 Task: Set the Teletext alignment to the top for VBI and Teletext decoder.
Action: Mouse moved to (90, 21)
Screenshot: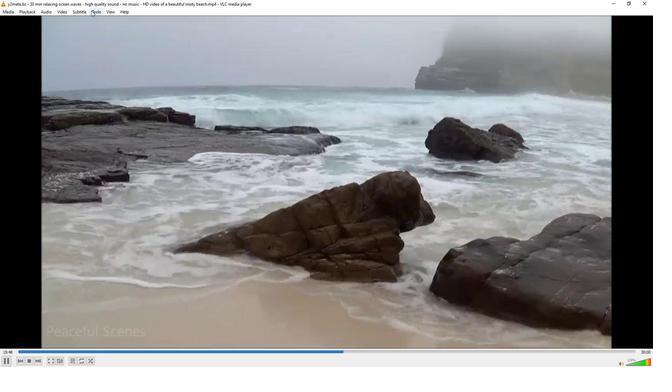
Action: Mouse pressed left at (90, 21)
Screenshot: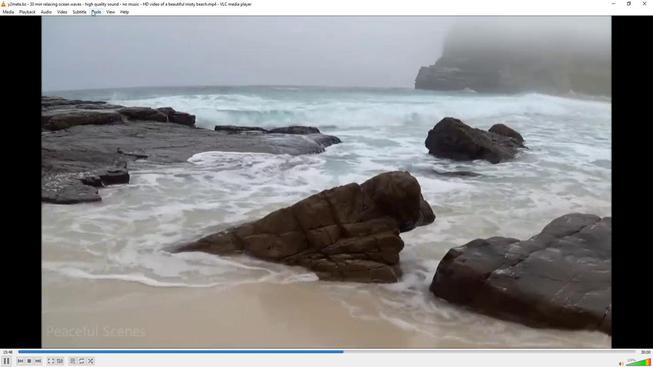 
Action: Mouse moved to (99, 99)
Screenshot: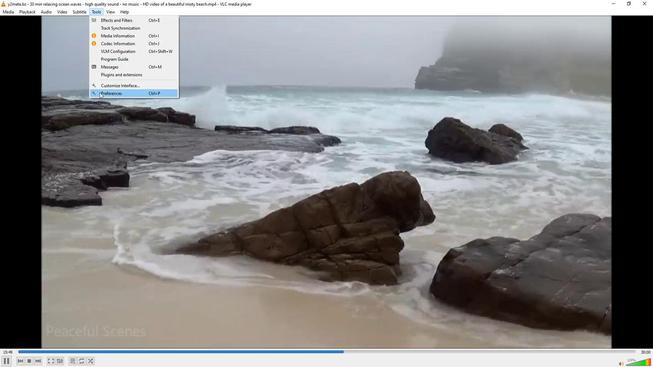 
Action: Mouse pressed left at (99, 99)
Screenshot: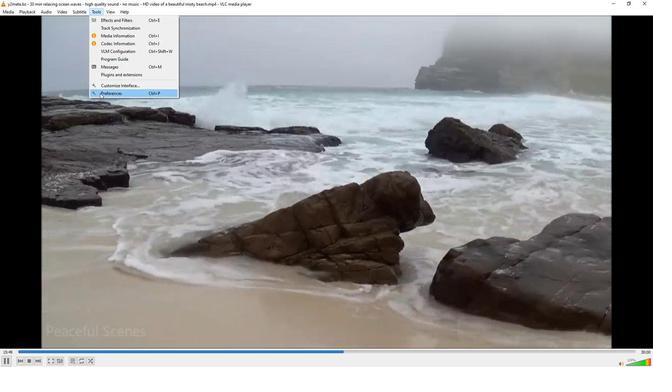 
Action: Mouse moved to (79, 281)
Screenshot: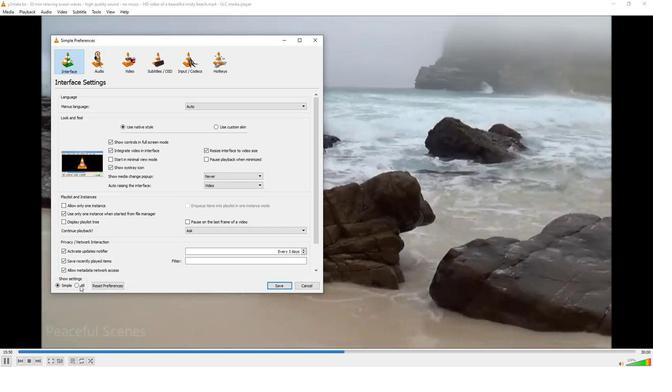 
Action: Mouse pressed left at (79, 281)
Screenshot: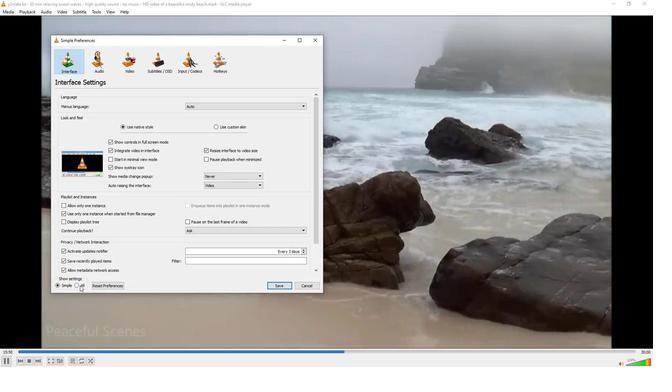 
Action: Mouse moved to (68, 190)
Screenshot: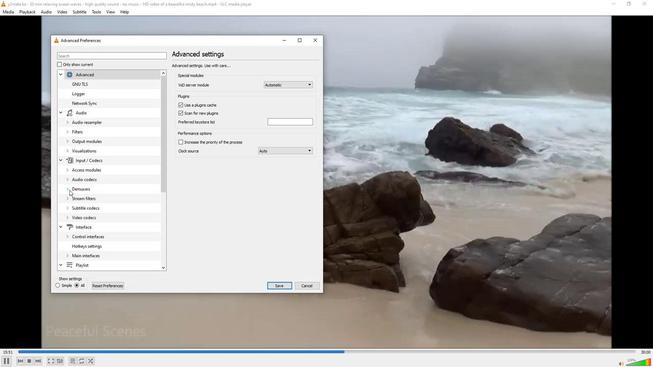 
Action: Mouse pressed left at (68, 190)
Screenshot: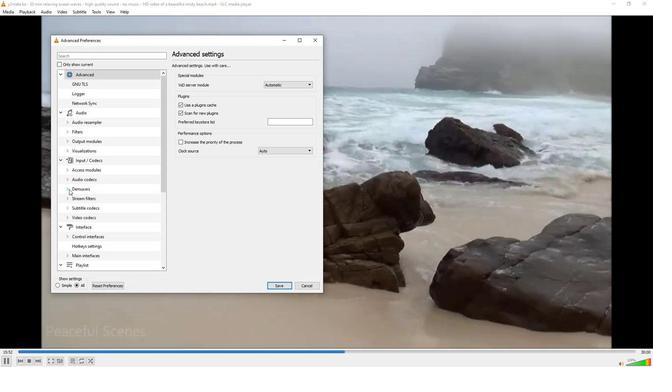 
Action: Mouse moved to (79, 211)
Screenshot: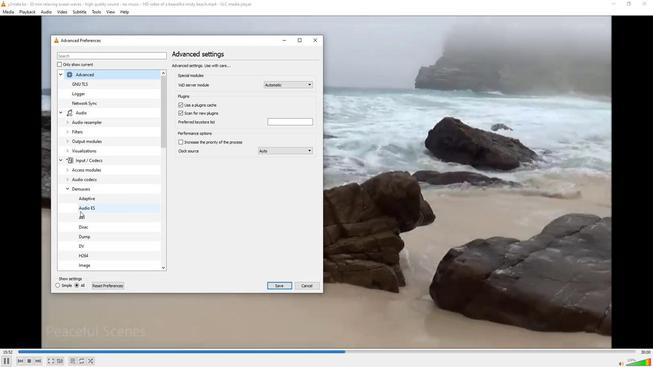 
Action: Mouse scrolled (79, 211) with delta (0, 0)
Screenshot: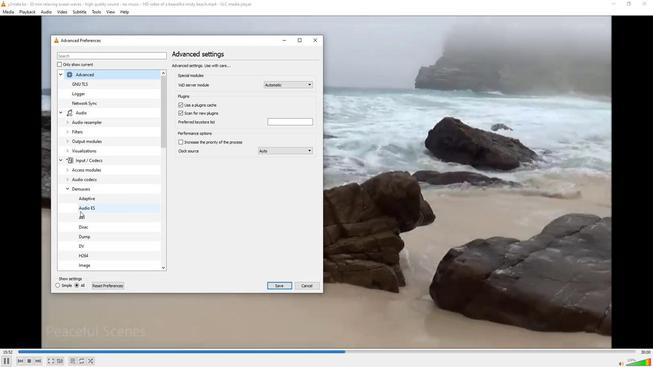 
Action: Mouse scrolled (79, 211) with delta (0, 0)
Screenshot: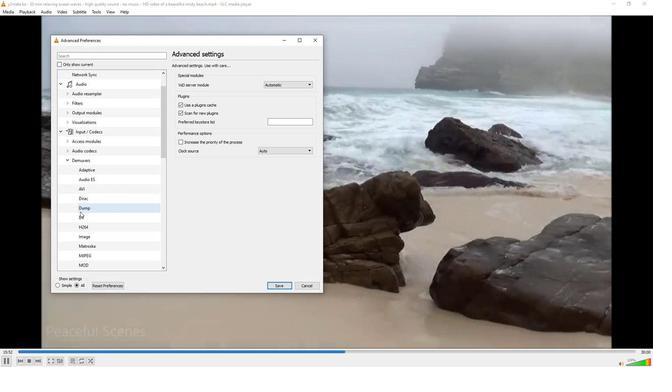 
Action: Mouse scrolled (79, 211) with delta (0, 0)
Screenshot: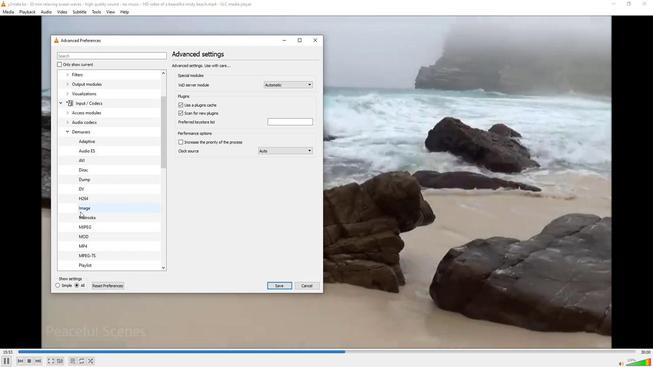 
Action: Mouse scrolled (79, 211) with delta (0, 0)
Screenshot: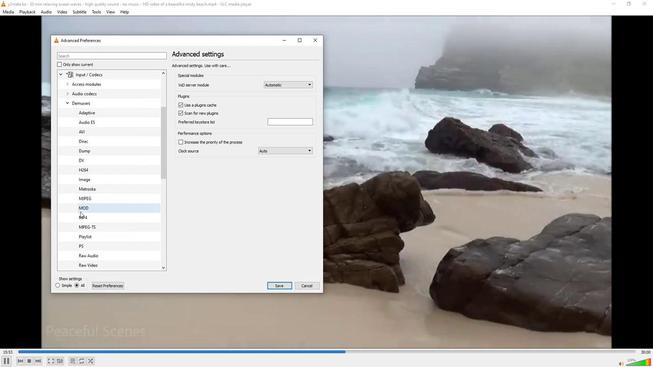 
Action: Mouse scrolled (79, 211) with delta (0, 0)
Screenshot: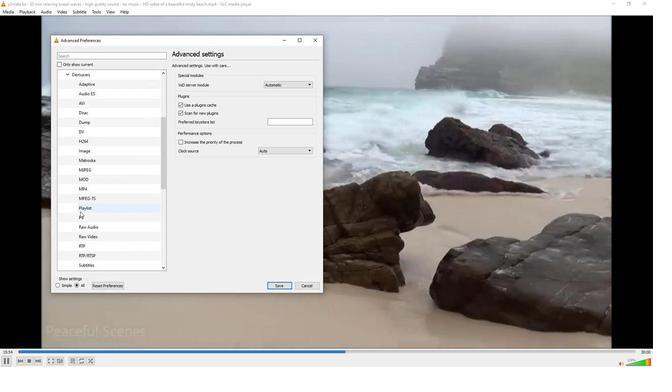 
Action: Mouse moved to (68, 262)
Screenshot: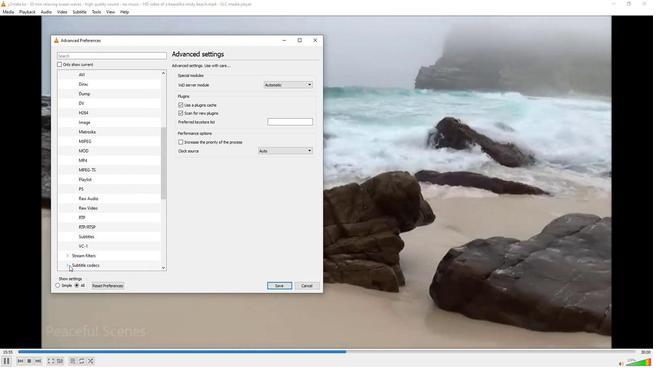 
Action: Mouse pressed left at (68, 262)
Screenshot: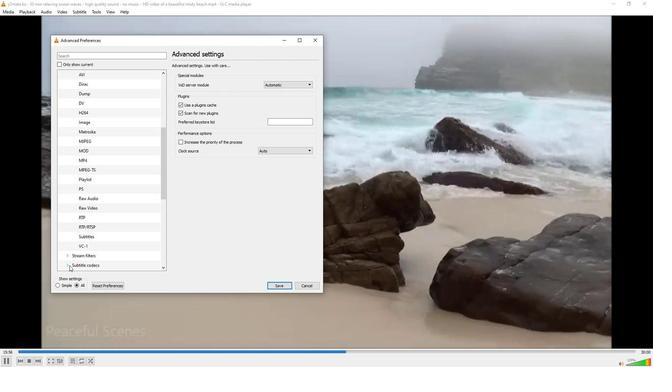 
Action: Mouse moved to (79, 259)
Screenshot: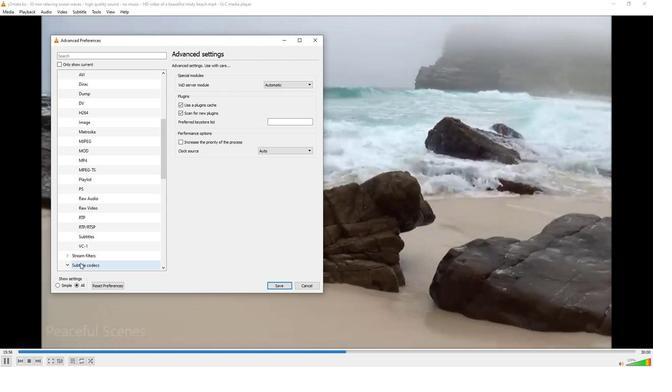 
Action: Mouse scrolled (79, 259) with delta (0, 0)
Screenshot: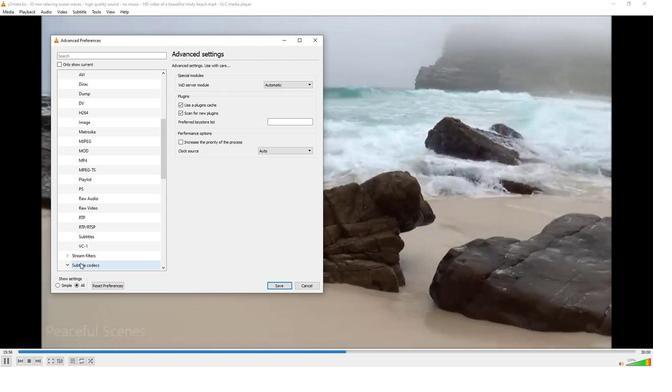 
Action: Mouse moved to (92, 251)
Screenshot: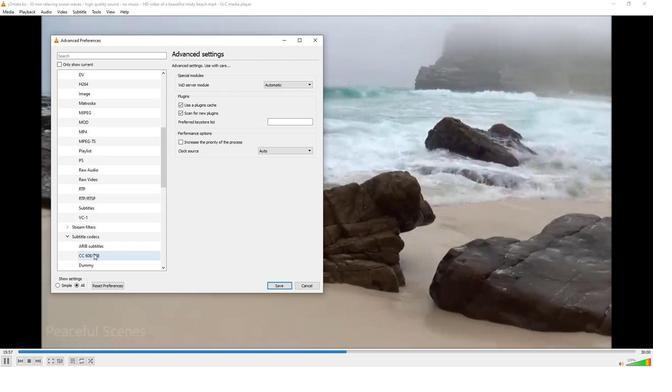 
Action: Mouse scrolled (92, 251) with delta (0, 0)
Screenshot: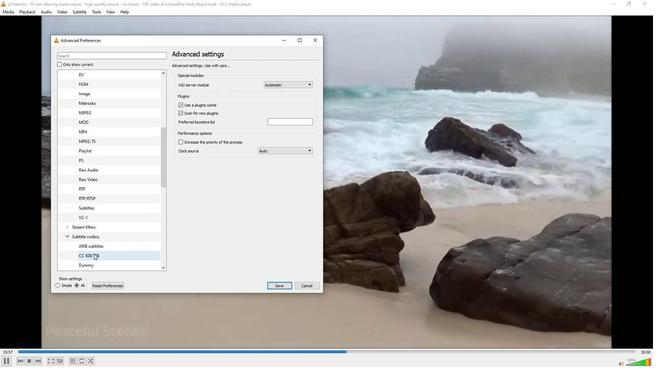 
Action: Mouse scrolled (92, 251) with delta (0, 0)
Screenshot: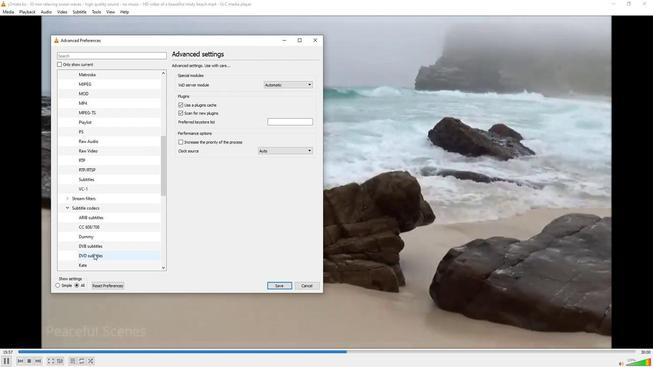 
Action: Mouse scrolled (92, 251) with delta (0, 0)
Screenshot: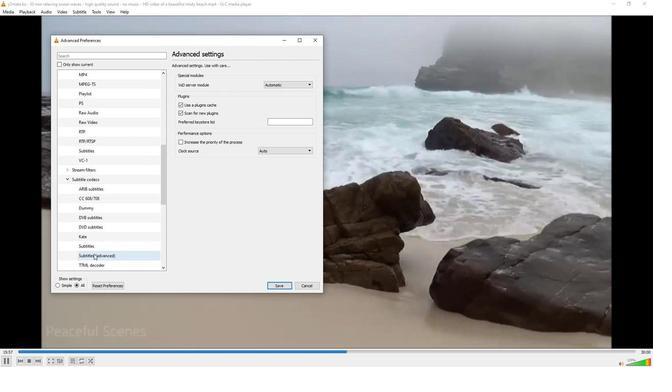 
Action: Mouse moved to (92, 251)
Screenshot: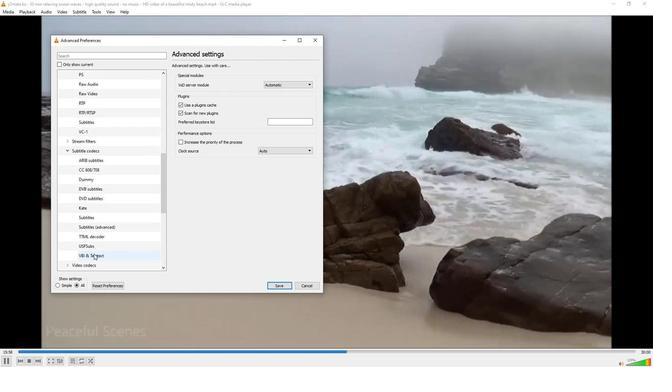 
Action: Mouse pressed left at (92, 251)
Screenshot: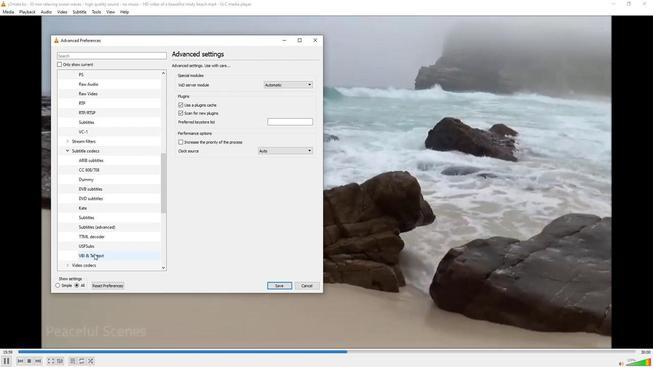 
Action: Mouse moved to (287, 99)
Screenshot: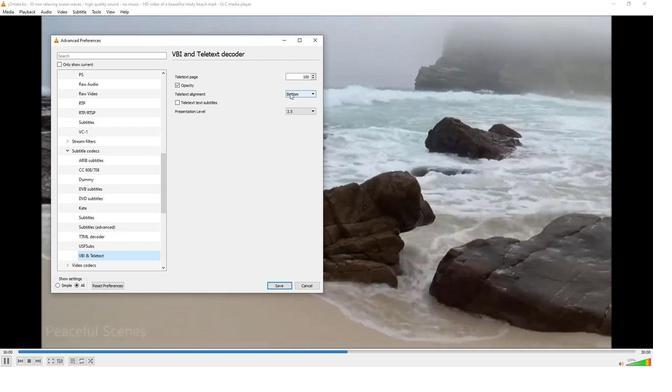 
Action: Mouse pressed left at (287, 99)
Screenshot: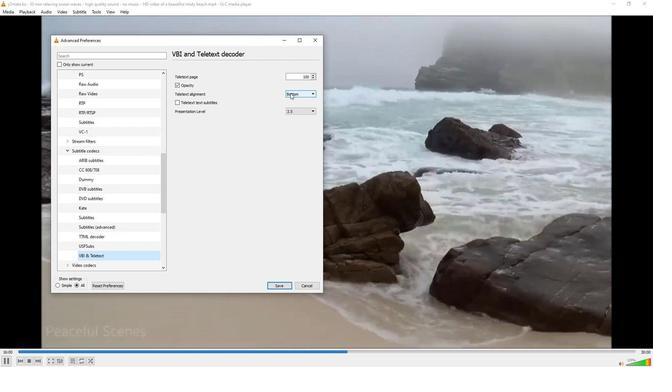 
Action: Mouse moved to (289, 120)
Screenshot: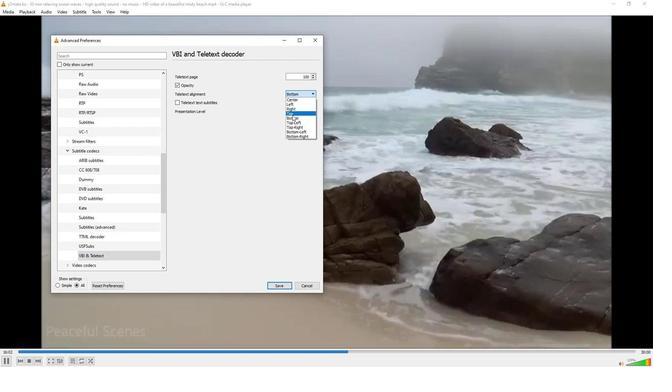 
Action: Mouse pressed left at (289, 120)
Screenshot: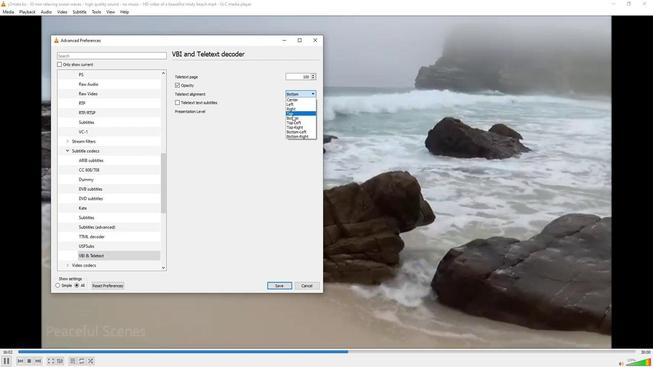 
Action: Mouse moved to (260, 125)
Screenshot: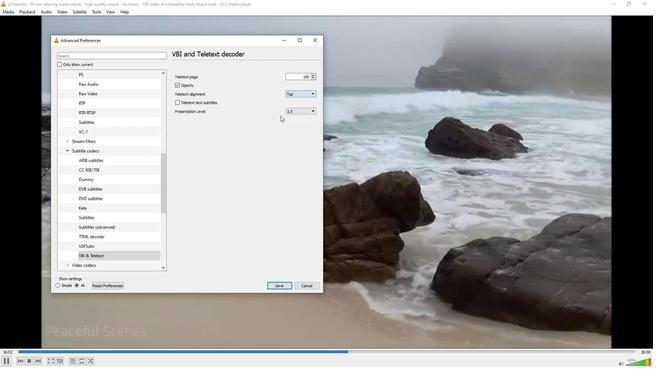 
